Task: Create New Customer with Customer Name: Harbor Freight Tools, Billing Address Line1: 4734 Huntz Lane, Billing Address Line2:  Bolton, Billing Address Line3:  Massachusetts 01740, Cell Number: 832-238-5030
Action: Mouse moved to (217, 40)
Screenshot: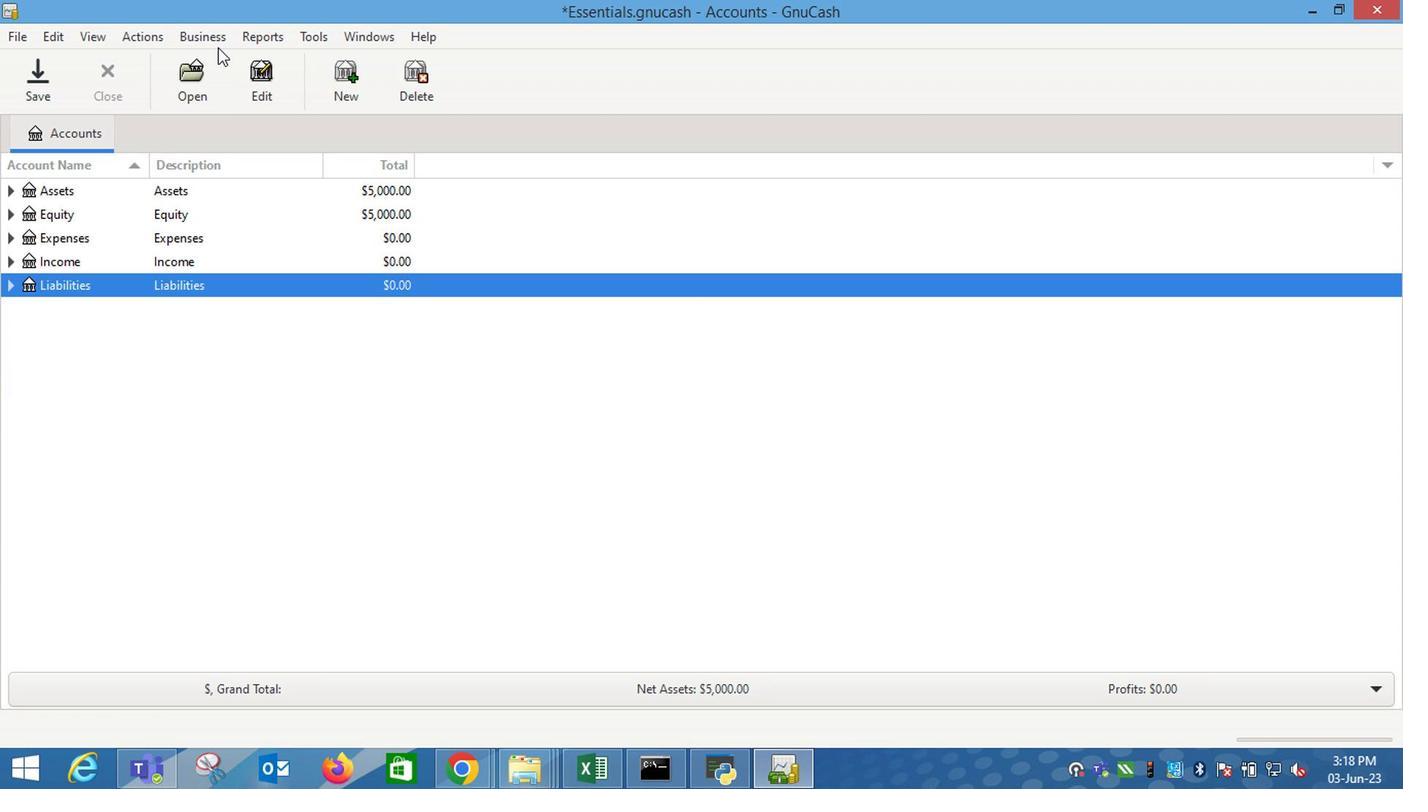 
Action: Mouse pressed left at (217, 40)
Screenshot: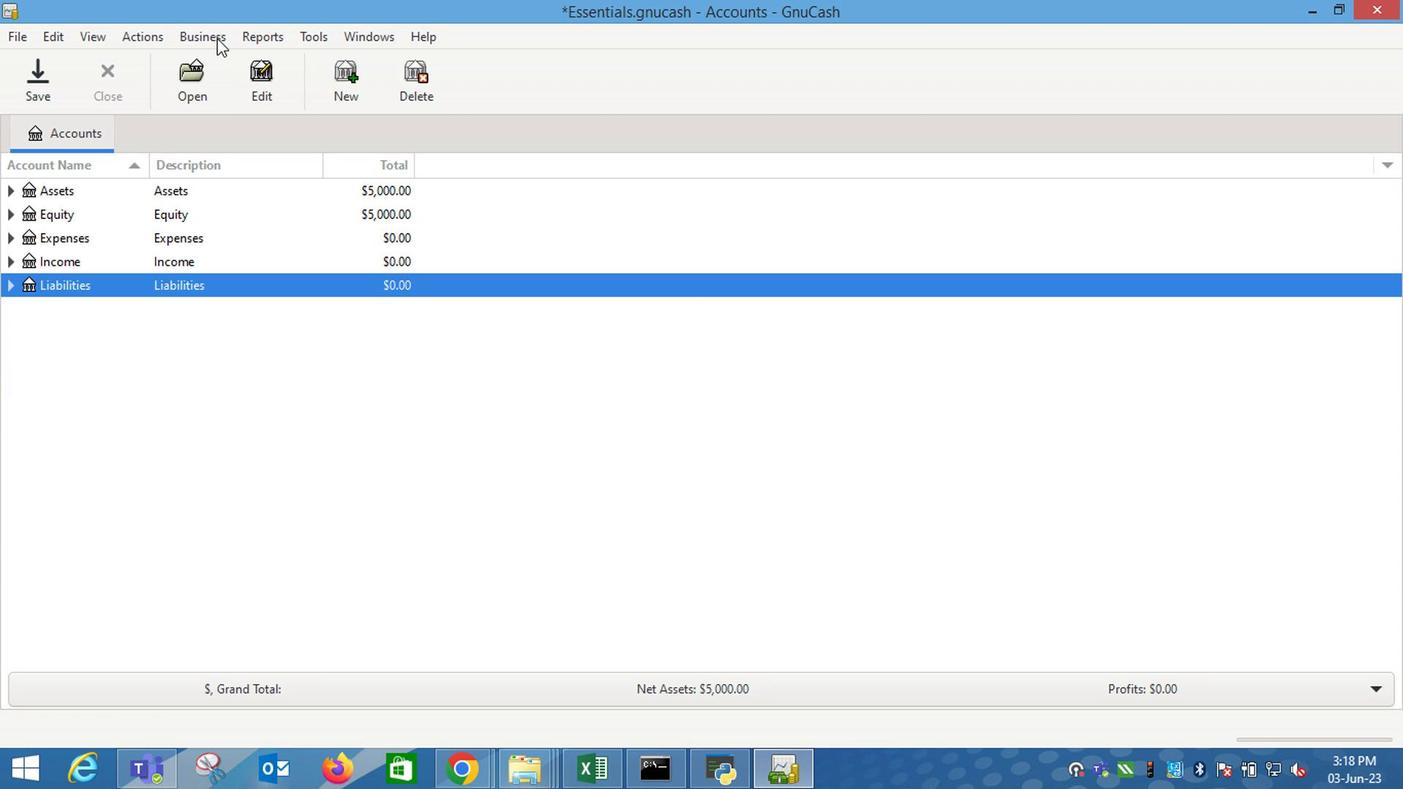 
Action: Mouse moved to (427, 96)
Screenshot: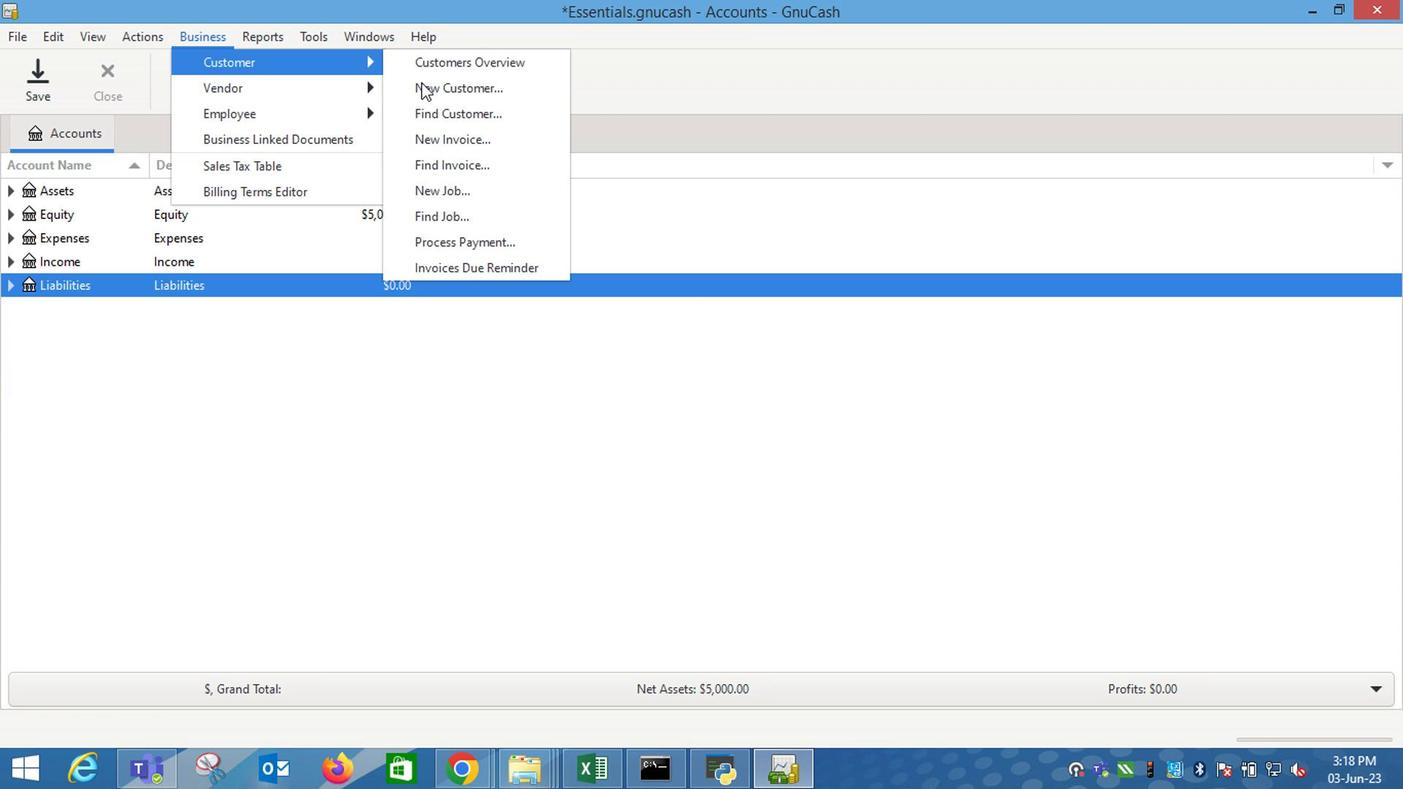 
Action: Mouse pressed left at (427, 96)
Screenshot: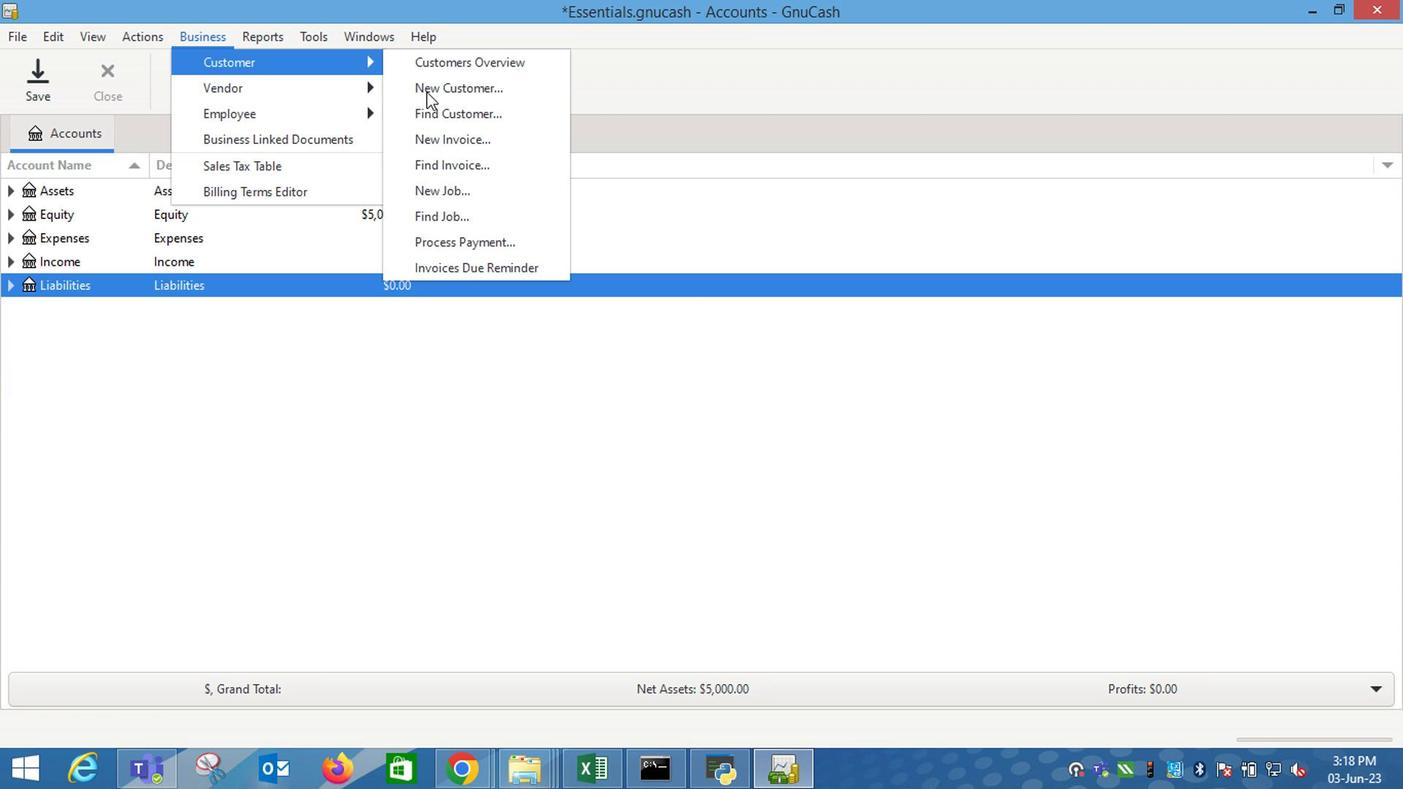 
Action: Mouse moved to (1018, 270)
Screenshot: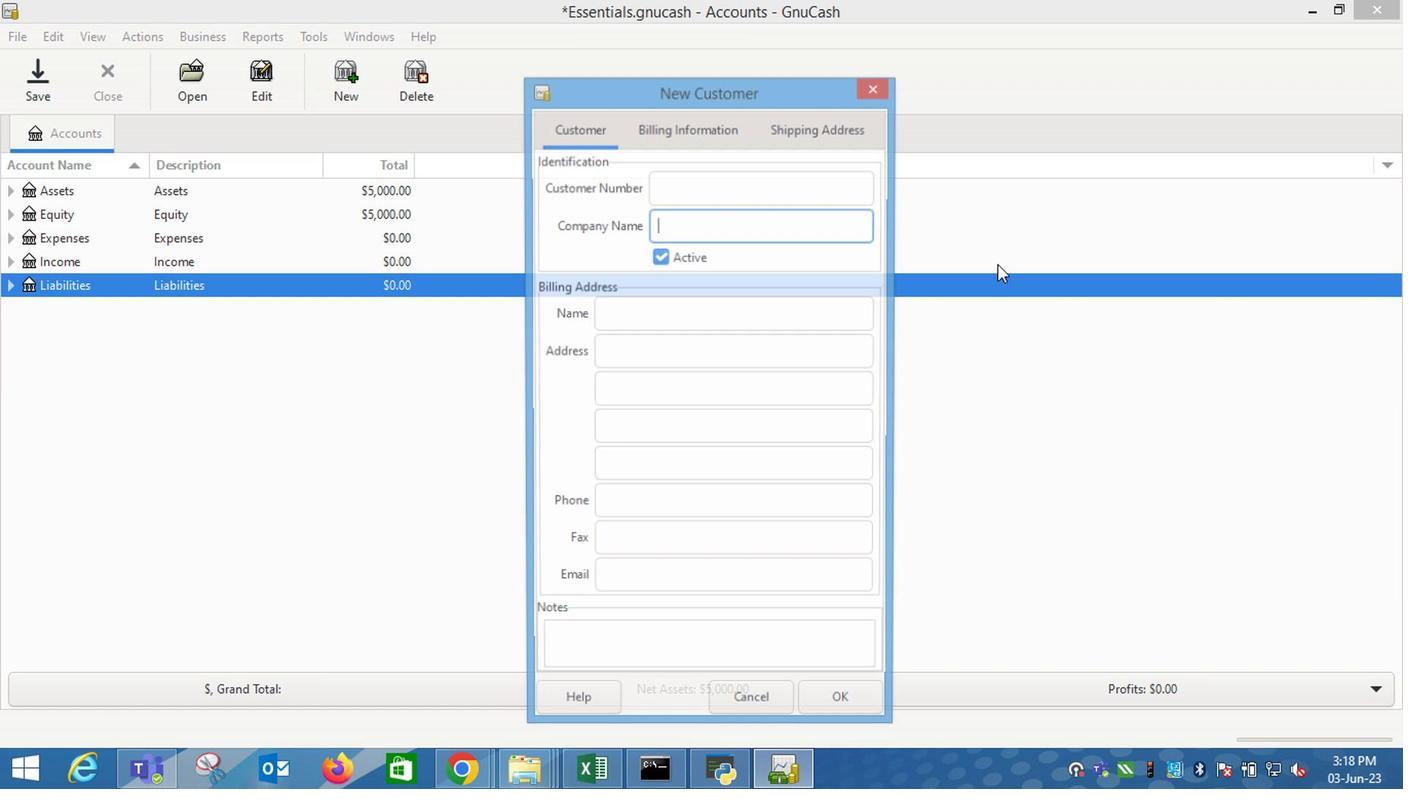 
Action: Key pressed <Key.shift_r>Harbour<Key.backspace><Key.backspace><Key.backspace>or<Key.space><Key.shift_r>Freight<Key.space><Key.shift_r>Tools<Key.tab><Key.tab><Key.tab>4734<Key.space><Key.shift_r>Hunts<Key.backspace>z<Key.space><Key.shift_r>Lane<Key.tab><Key.shift_r>B<Key.tab><Key.shift_r>Ma<Key.tab><Key.tab>832-238-5030
Screenshot: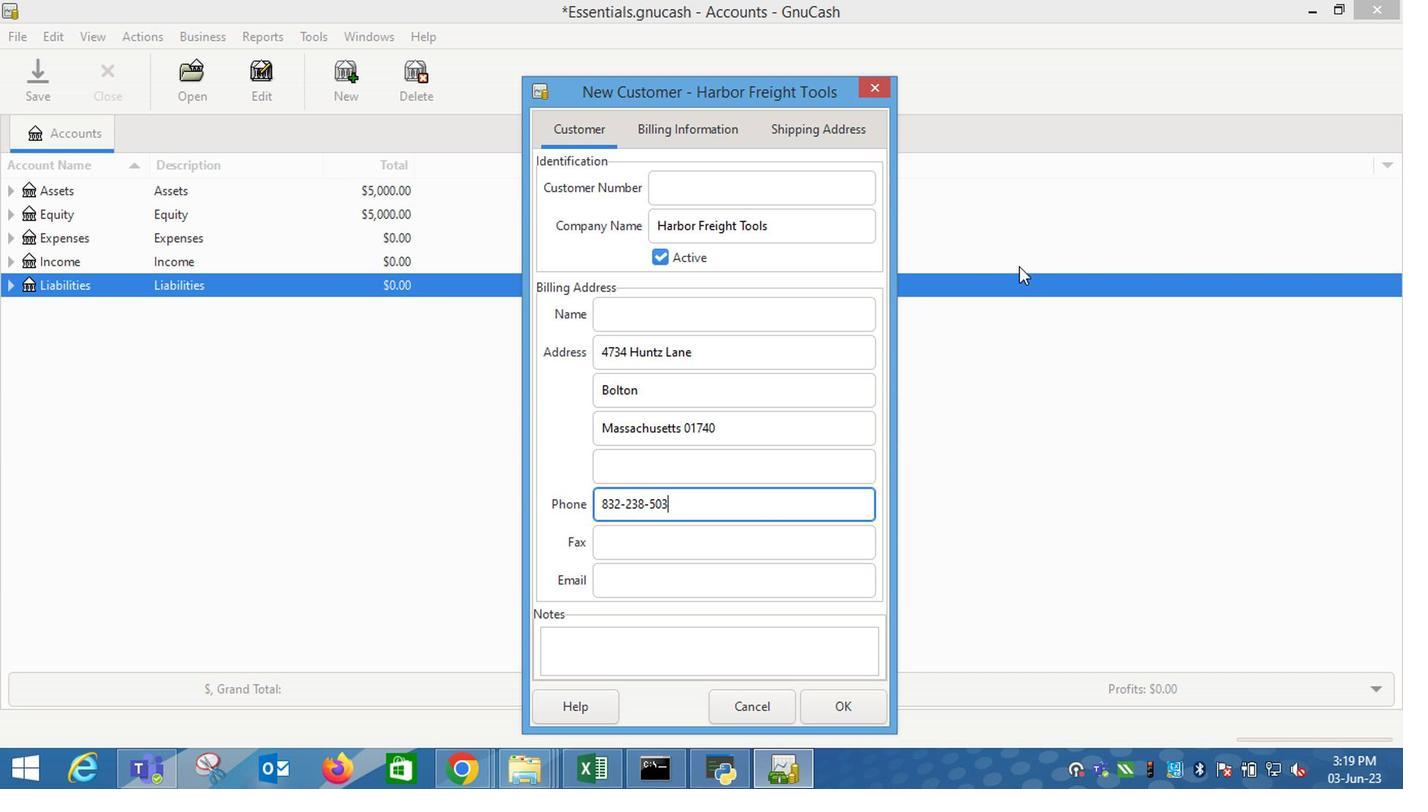 
Action: Mouse moved to (639, 112)
Screenshot: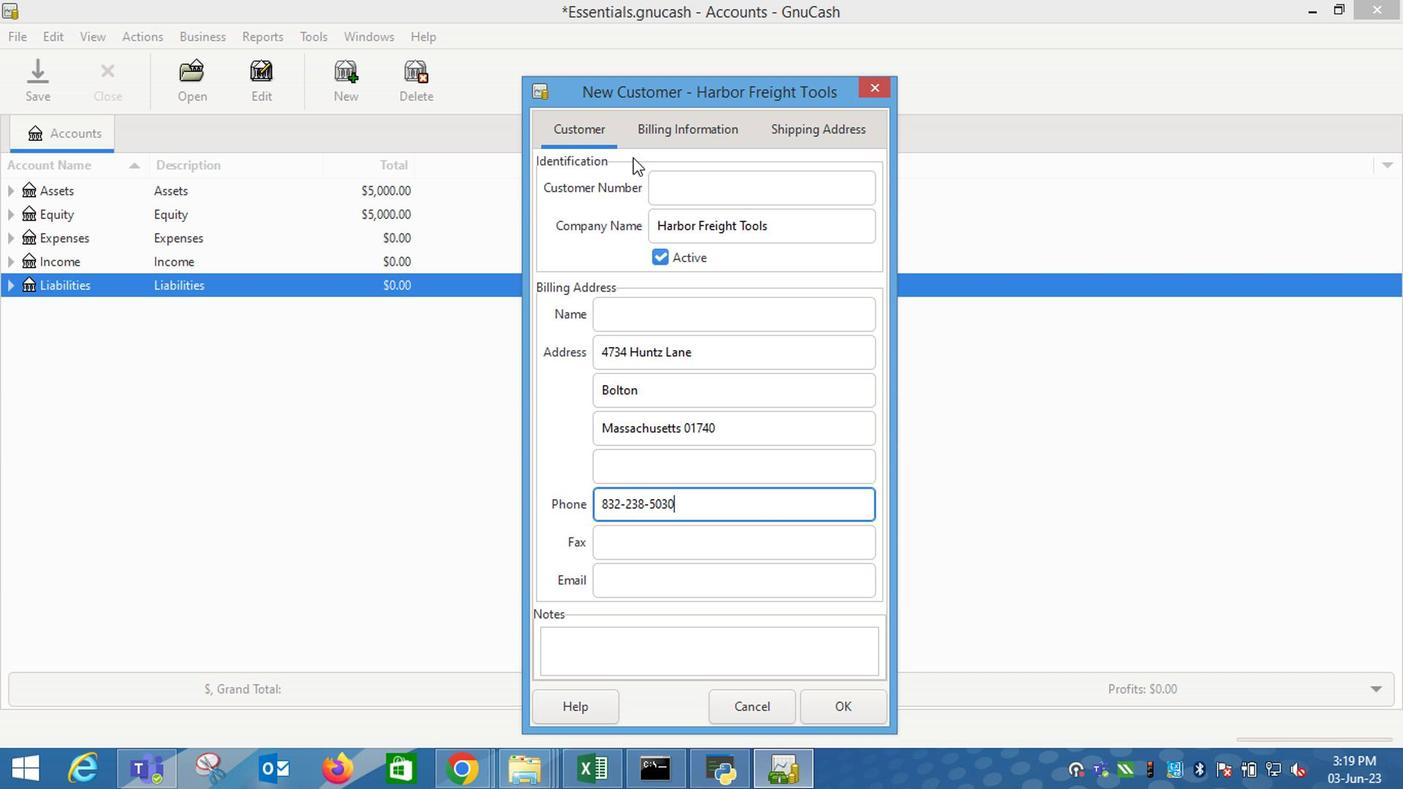 
Action: Mouse pressed left at (639, 112)
Screenshot: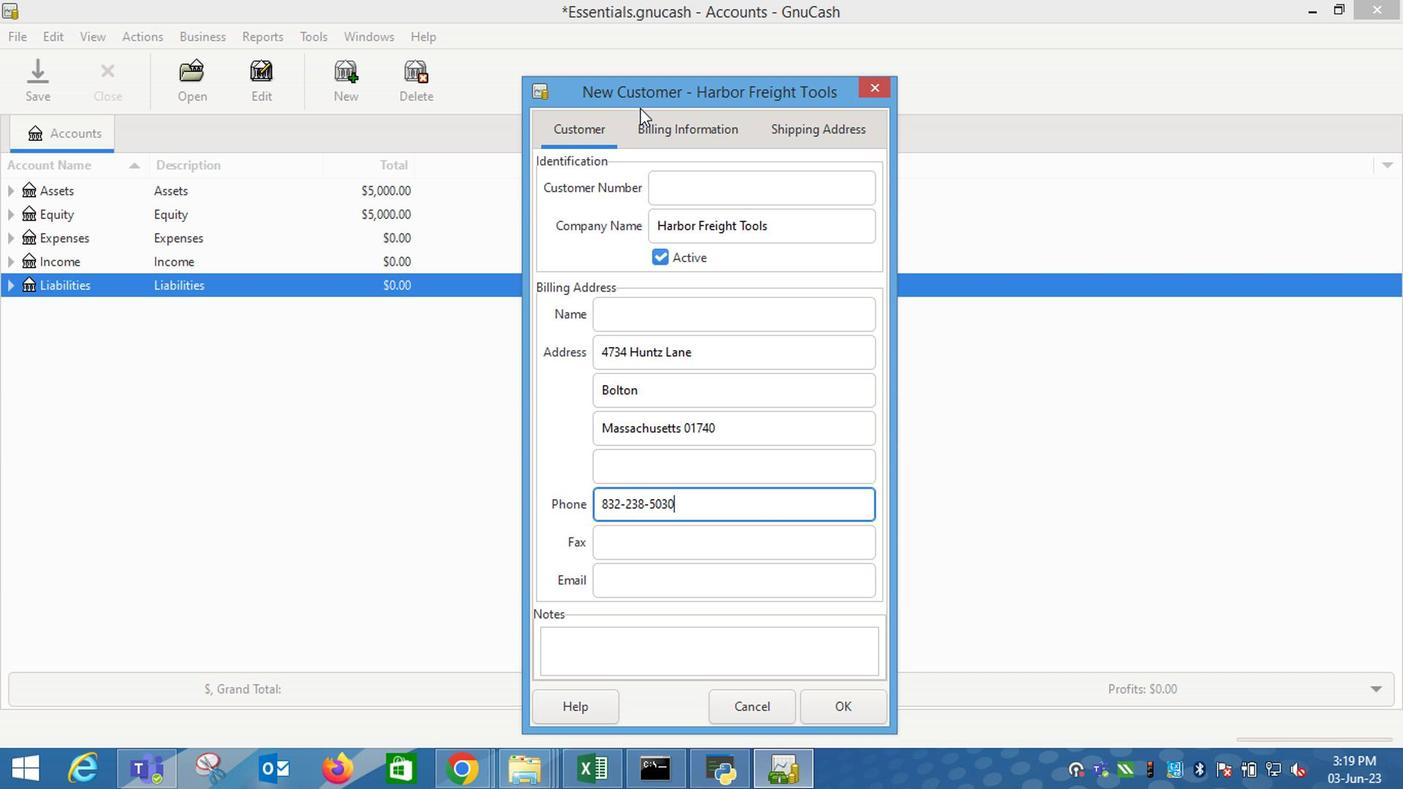 
Action: Mouse moved to (642, 127)
Screenshot: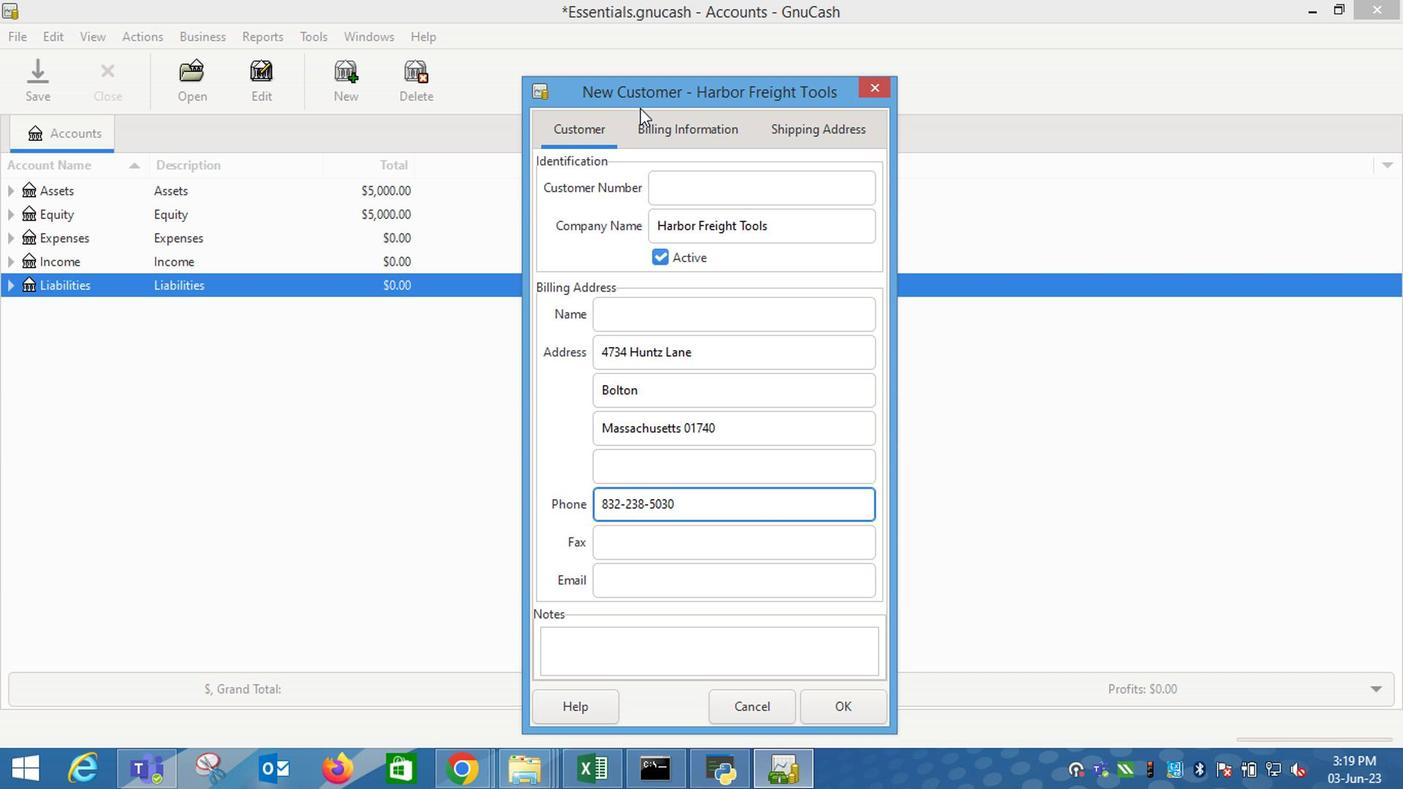 
Action: Mouse pressed left at (642, 127)
Screenshot: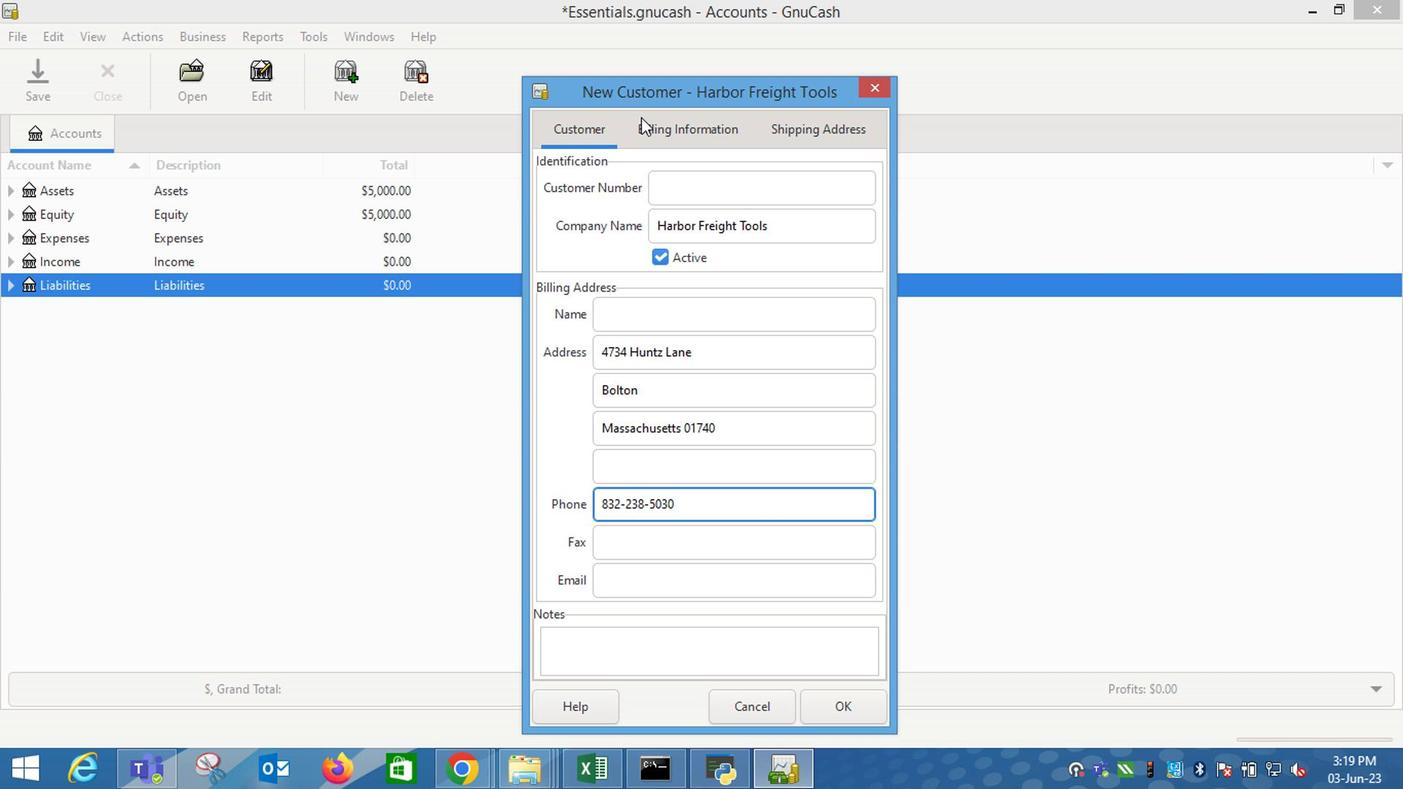 
Action: Mouse moved to (838, 697)
Screenshot: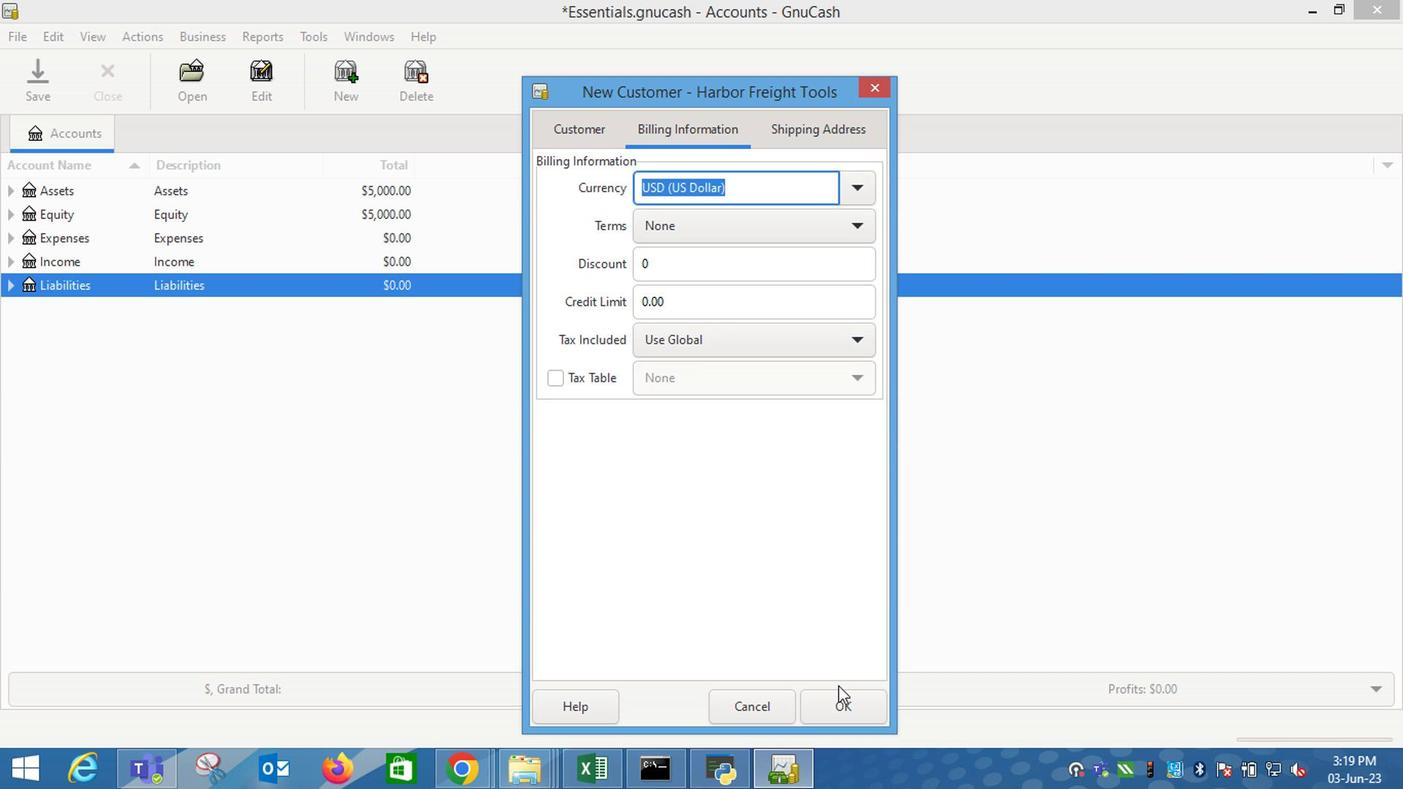 
Action: Mouse pressed left at (838, 697)
Screenshot: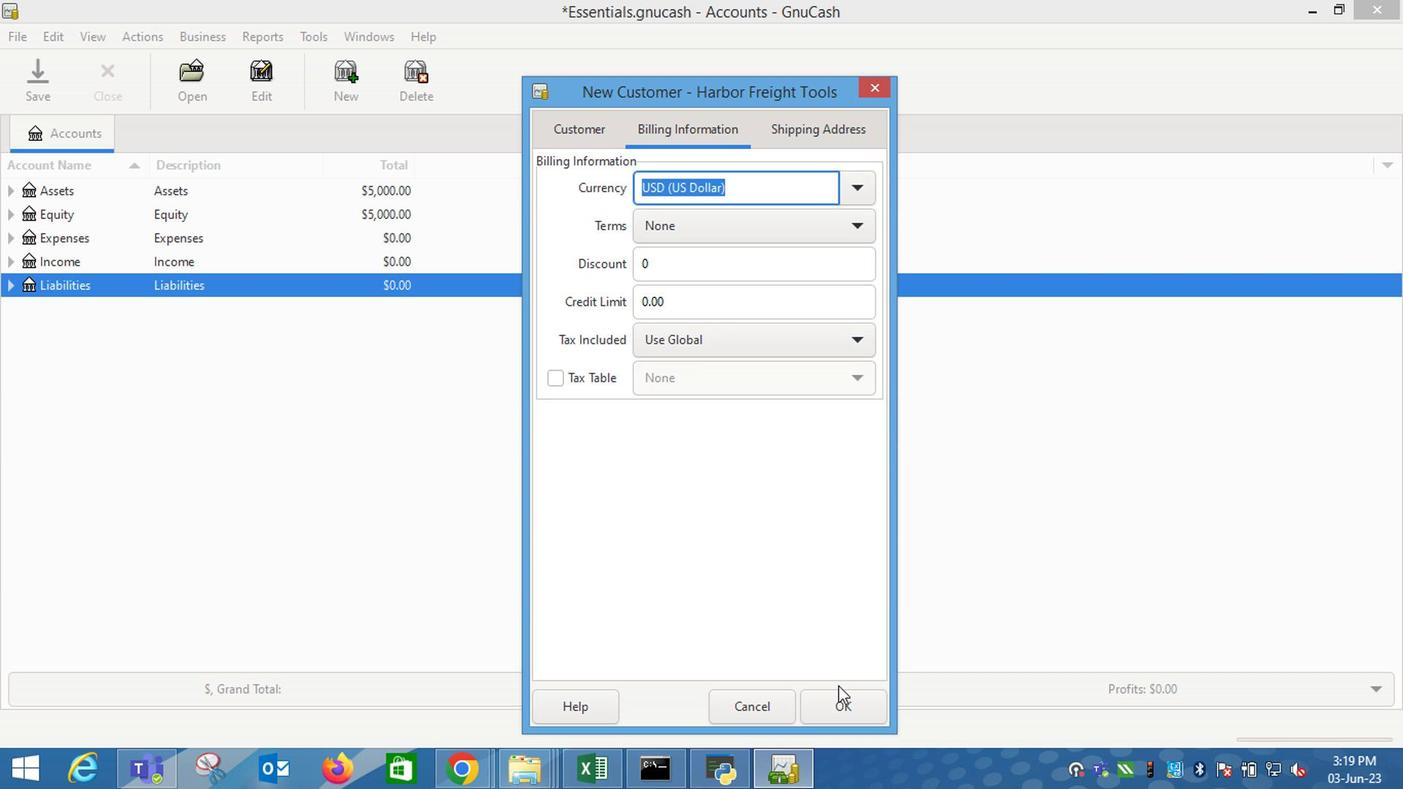 
